 Task: Add Attachment from Google Drive to Card Card0000000151 in Board Board0000000038 in Workspace WS0000000013 in Trello. Add Cover Orange to Card Card0000000151 in Board Board0000000038 in Workspace WS0000000013 in Trello. Add "Add Label …" with "Title" Title0000000151 to Button Button0000000151 to Card Card0000000151 in Board Board0000000038 in Workspace WS0000000013 in Trello. Add Description DS0000000151 to Card Card0000000151 in Board Board0000000038 in Workspace WS0000000013 in Trello. Add Comment CM0000000151 to Card Card0000000151 in Board Board0000000038 in Workspace WS0000000013 in Trello
Action: Mouse moved to (326, 456)
Screenshot: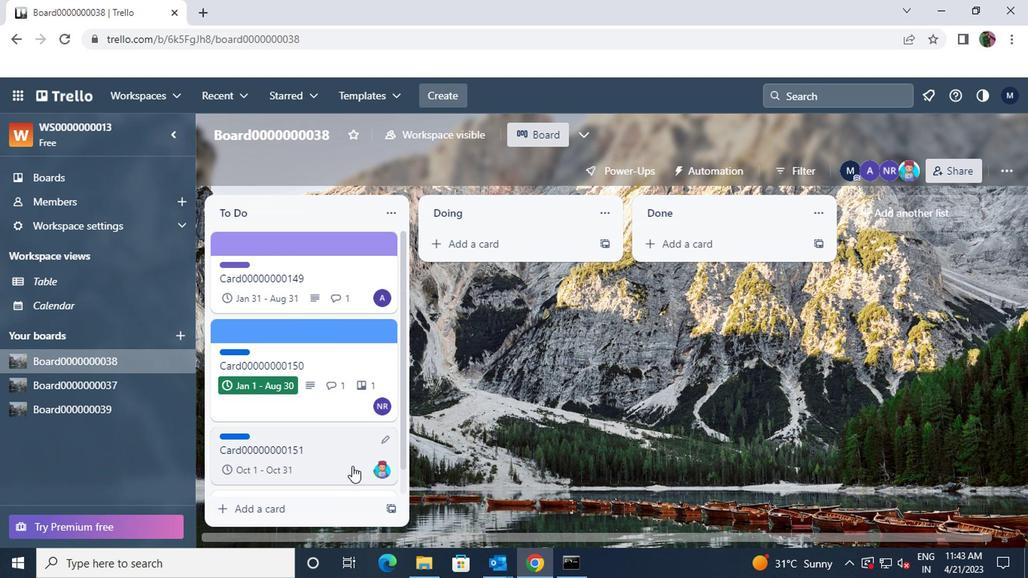 
Action: Mouse pressed left at (326, 456)
Screenshot: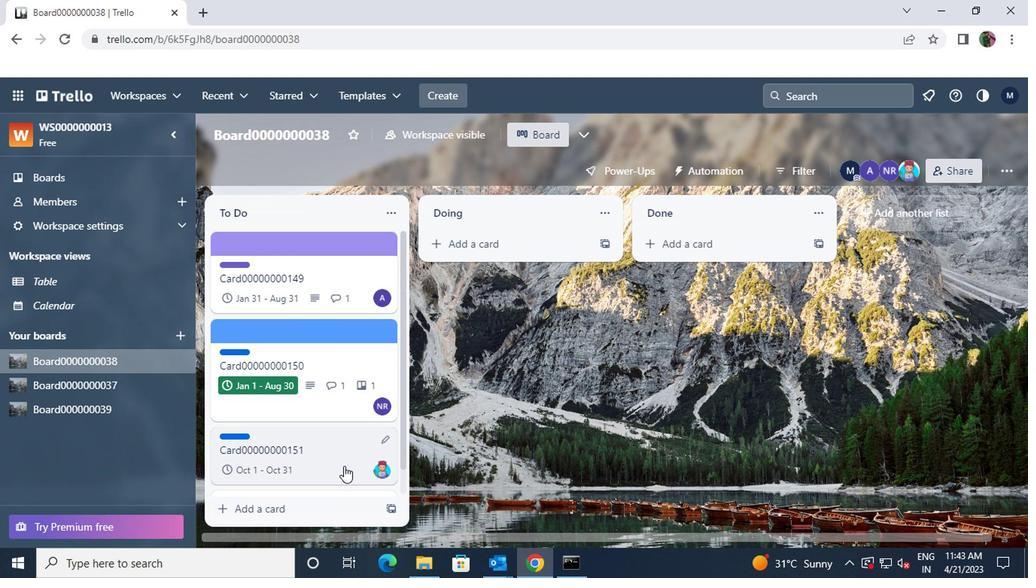 
Action: Mouse moved to (677, 330)
Screenshot: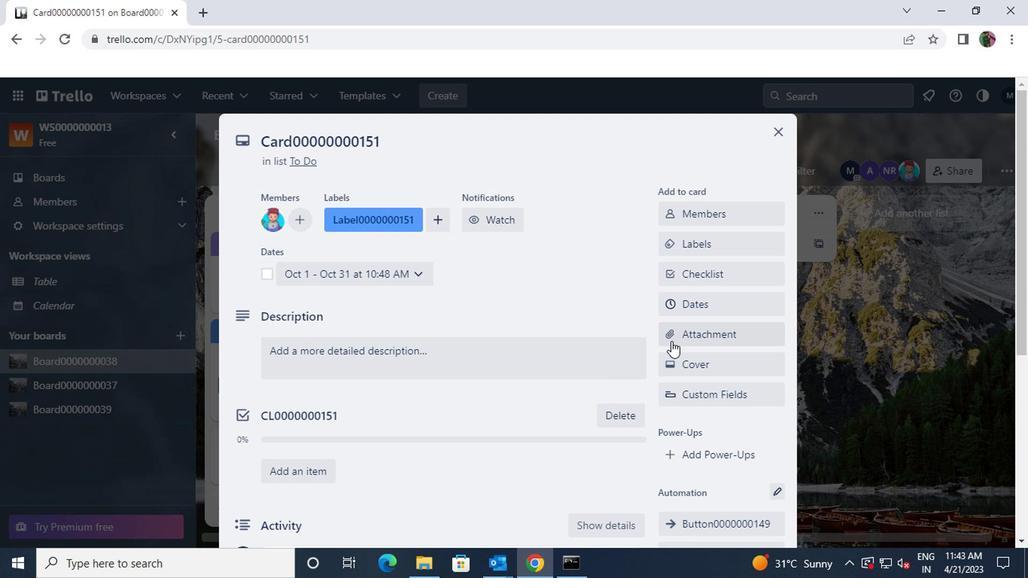 
Action: Mouse pressed left at (677, 330)
Screenshot: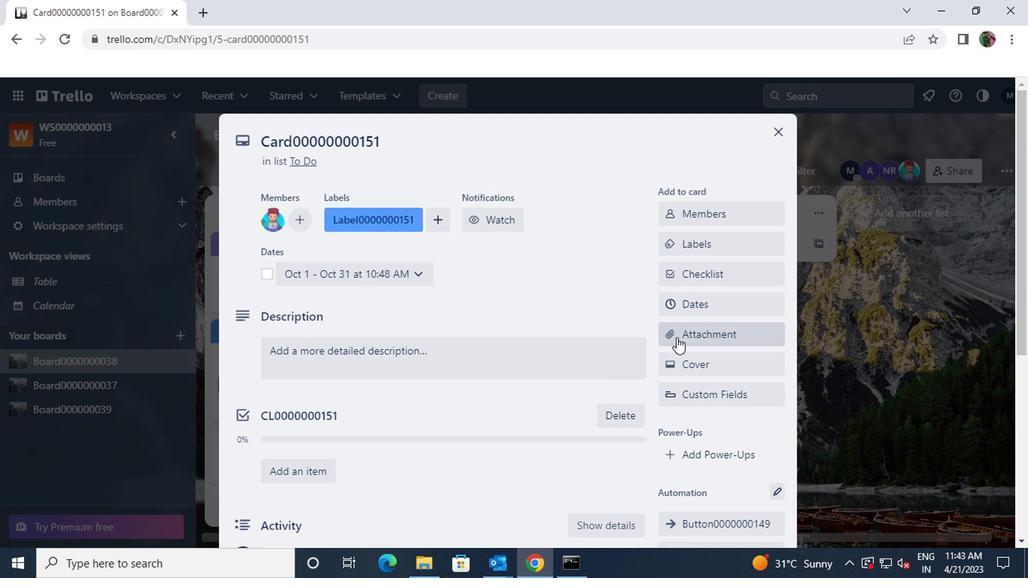 
Action: Mouse moved to (690, 208)
Screenshot: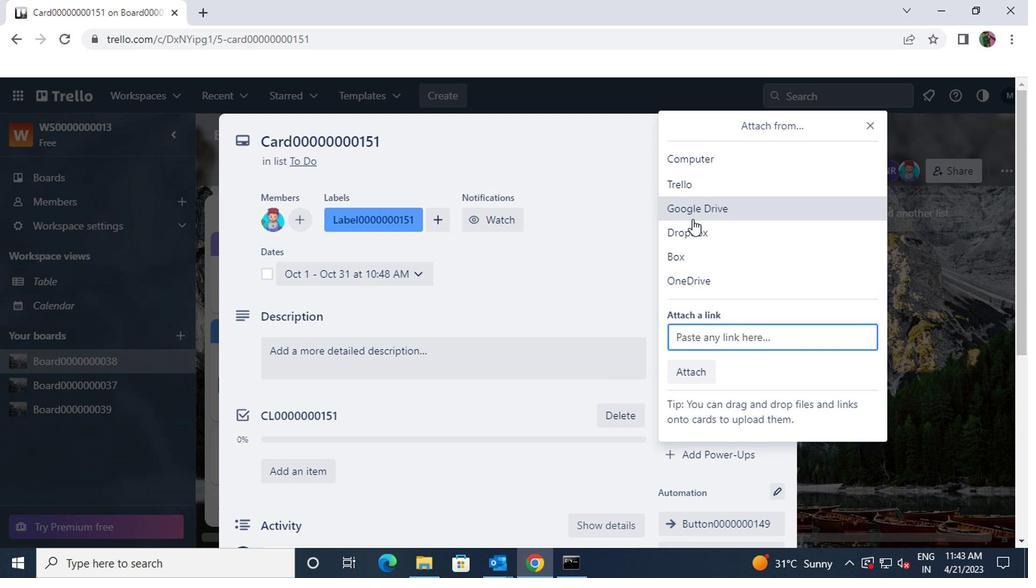 
Action: Mouse pressed left at (690, 208)
Screenshot: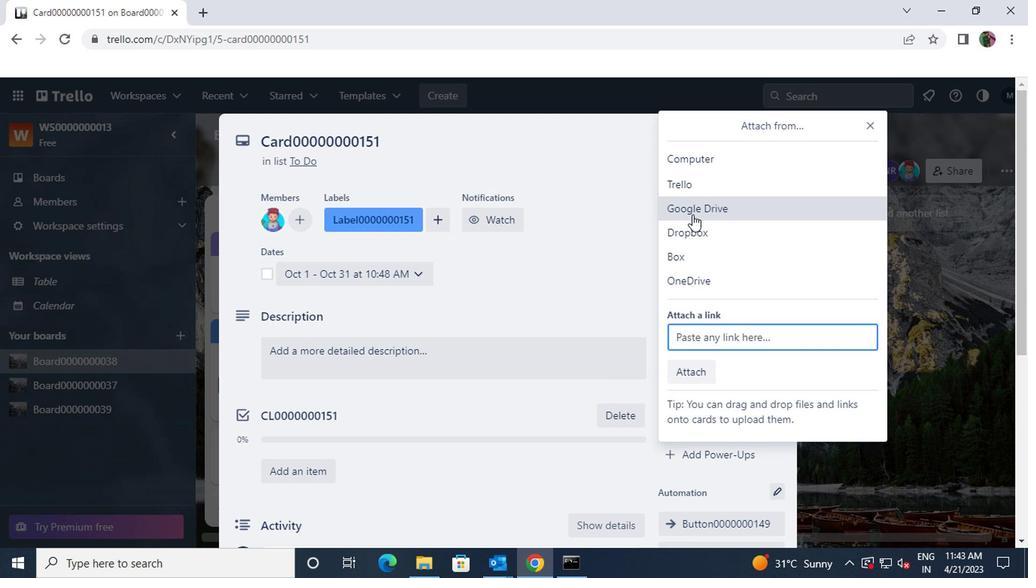 
Action: Mouse moved to (714, 421)
Screenshot: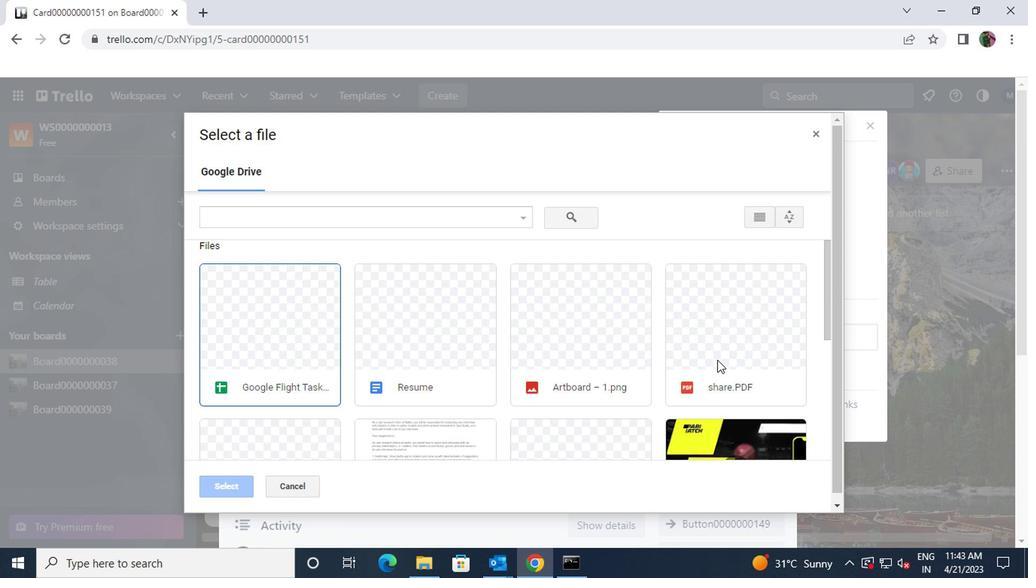 
Action: Mouse pressed left at (714, 421)
Screenshot: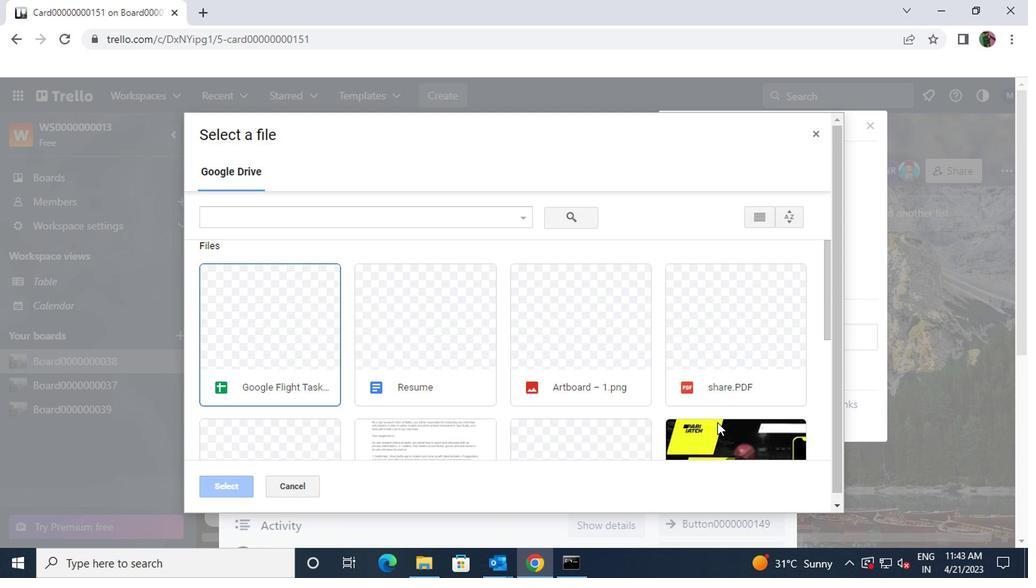
Action: Mouse moved to (225, 486)
Screenshot: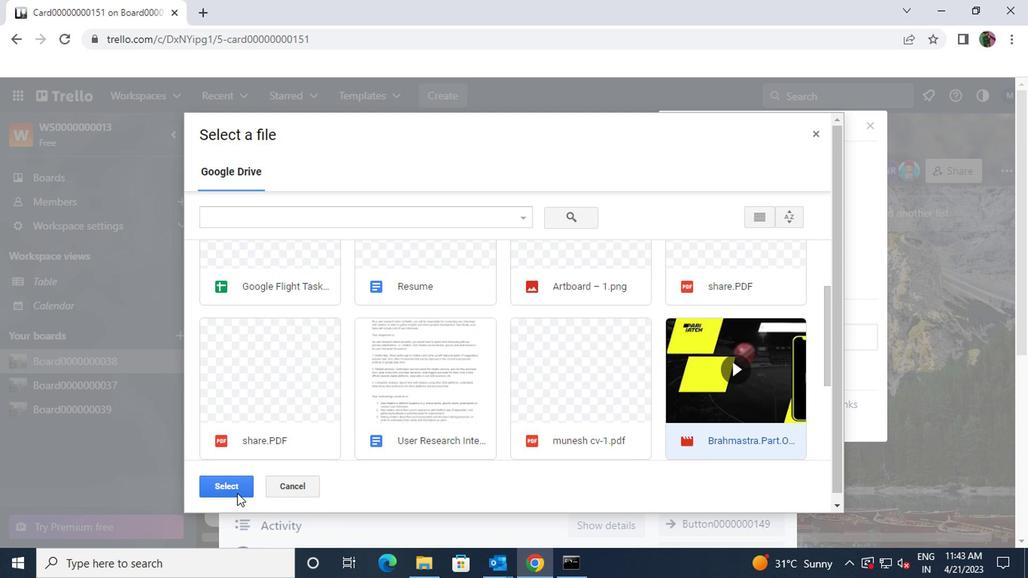 
Action: Mouse pressed left at (225, 486)
Screenshot: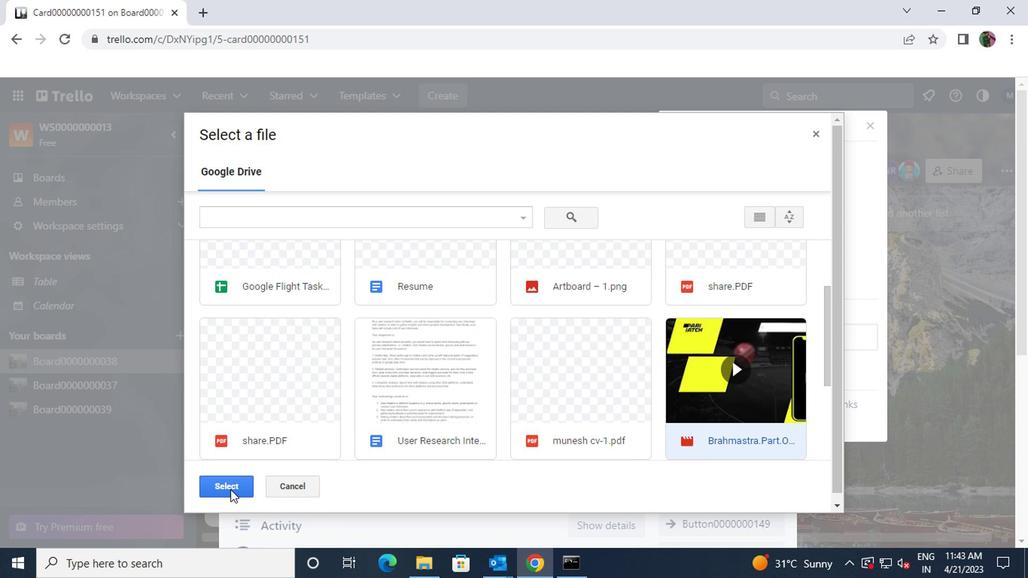 
Action: Mouse moved to (670, 364)
Screenshot: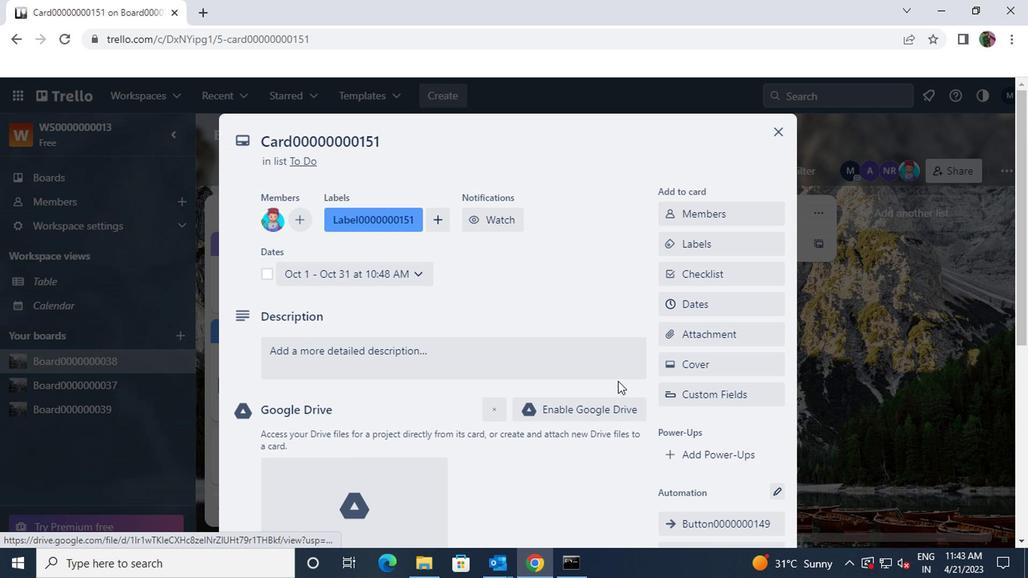 
Action: Mouse pressed left at (670, 364)
Screenshot: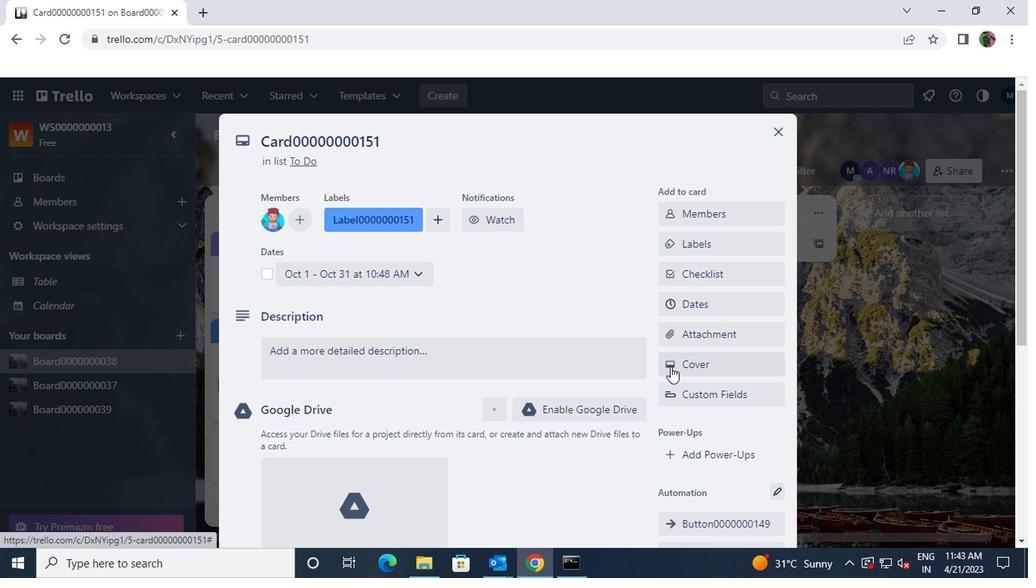 
Action: Mouse moved to (768, 256)
Screenshot: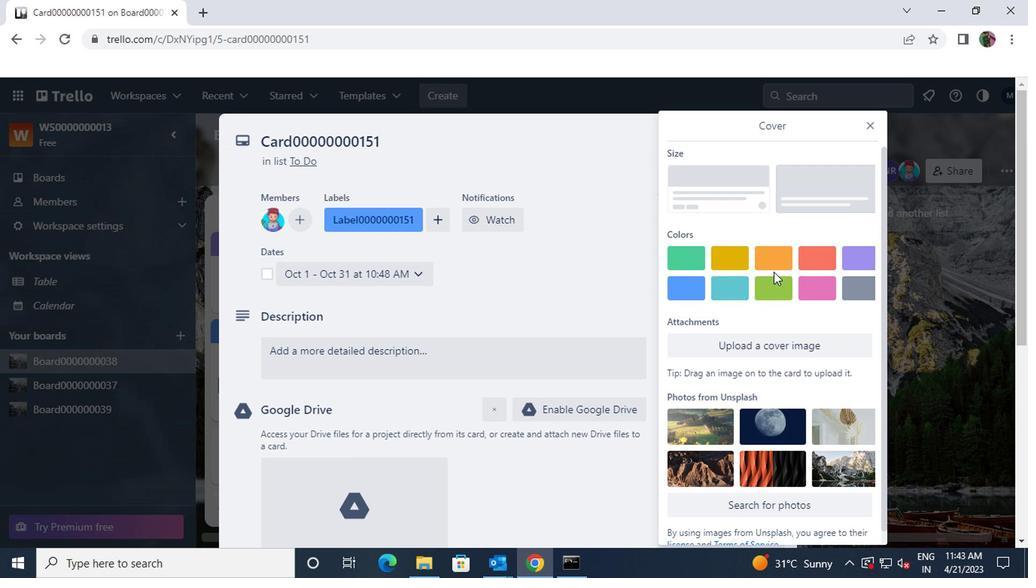 
Action: Mouse pressed left at (768, 256)
Screenshot: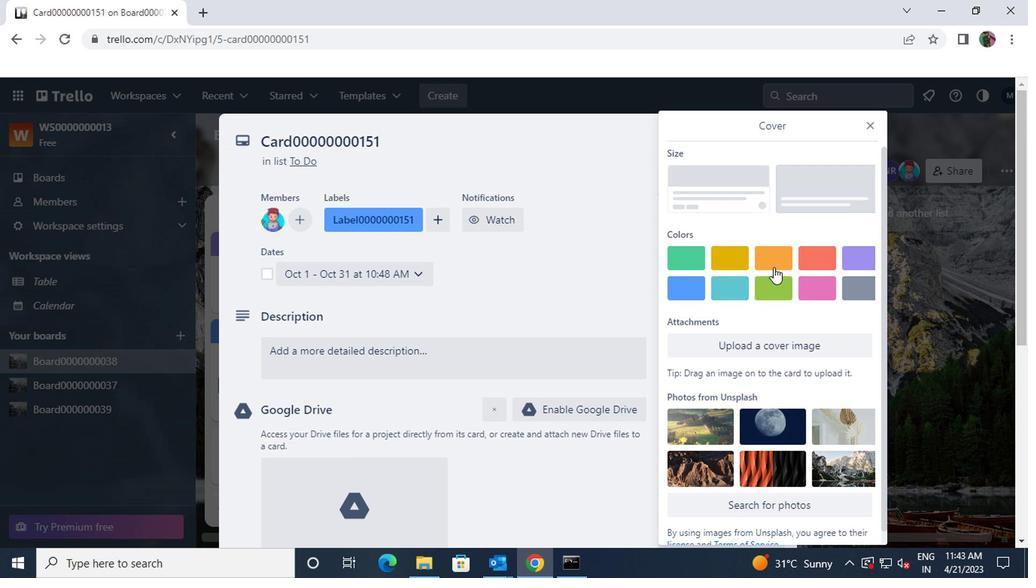 
Action: Mouse moved to (867, 122)
Screenshot: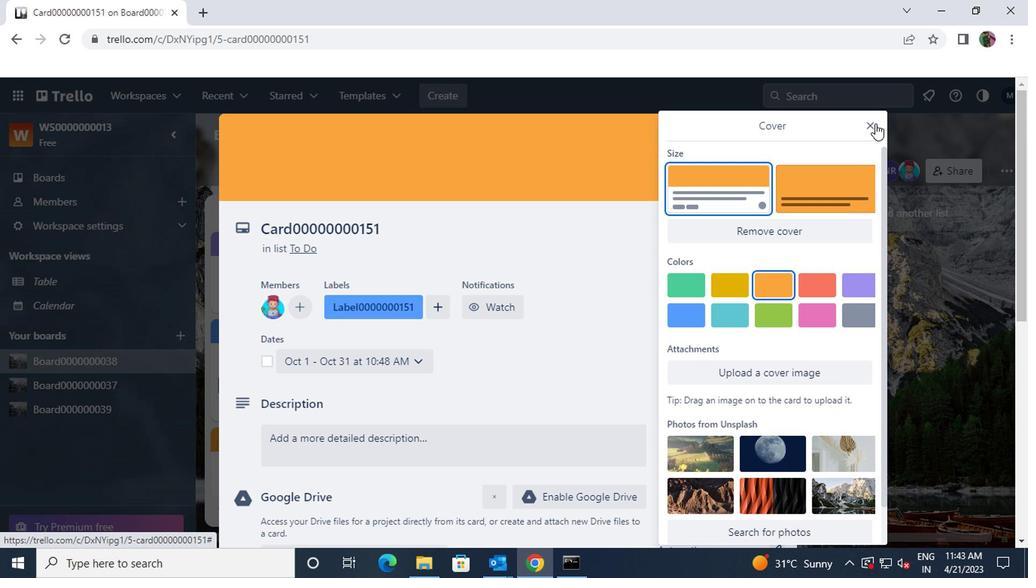 
Action: Mouse pressed left at (867, 122)
Screenshot: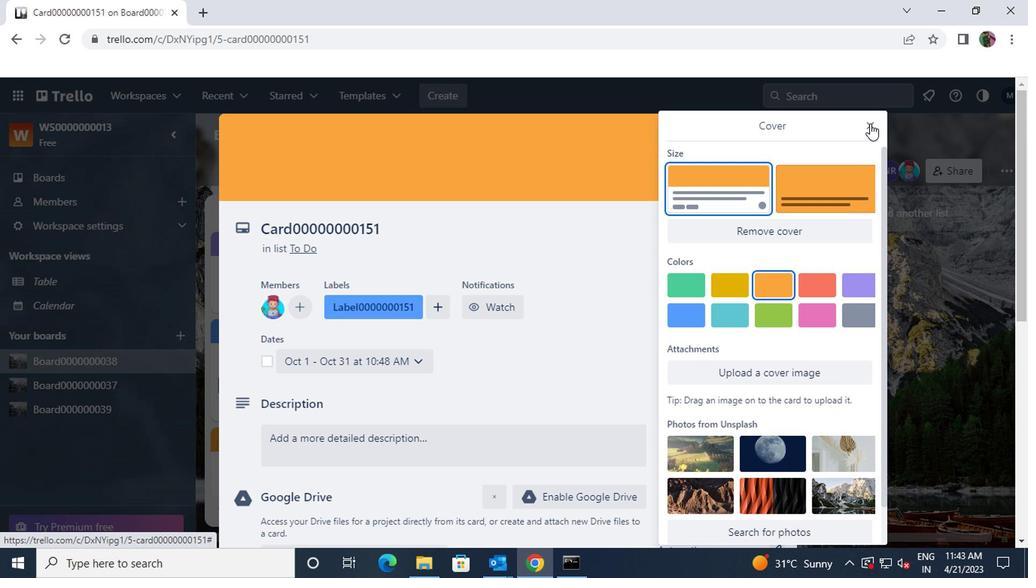 
Action: Mouse moved to (732, 326)
Screenshot: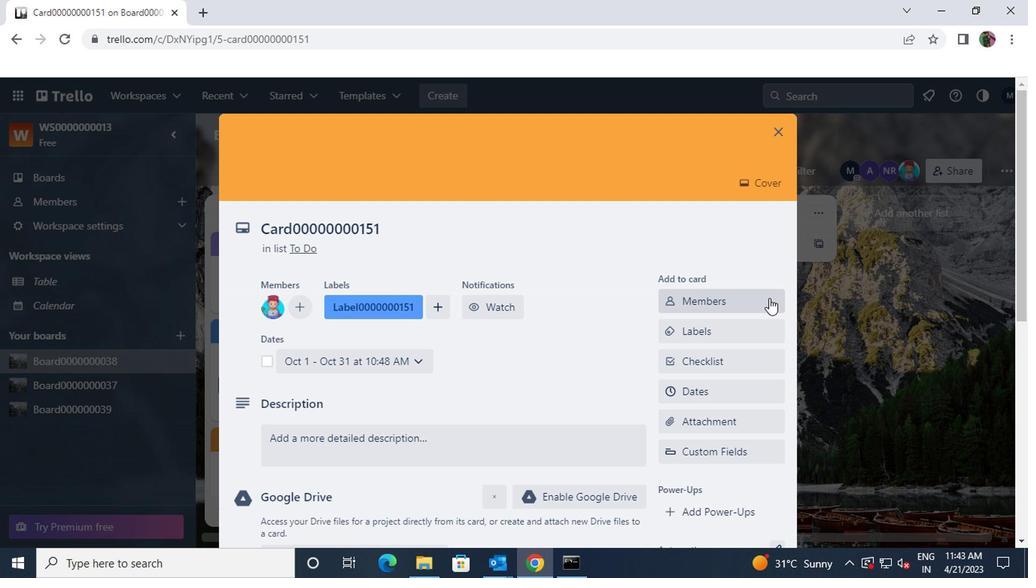 
Action: Mouse pressed left at (732, 326)
Screenshot: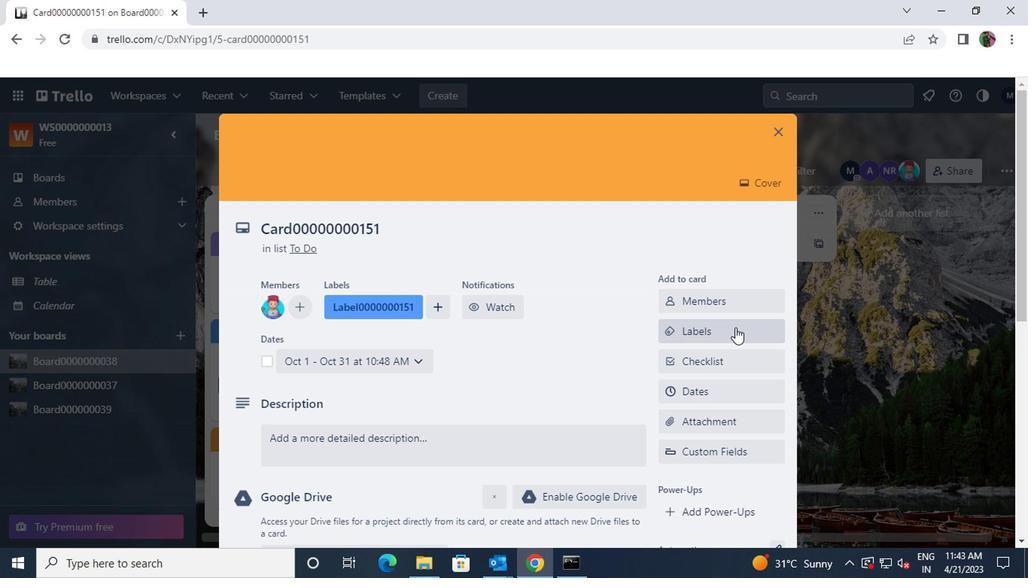 
Action: Mouse moved to (750, 475)
Screenshot: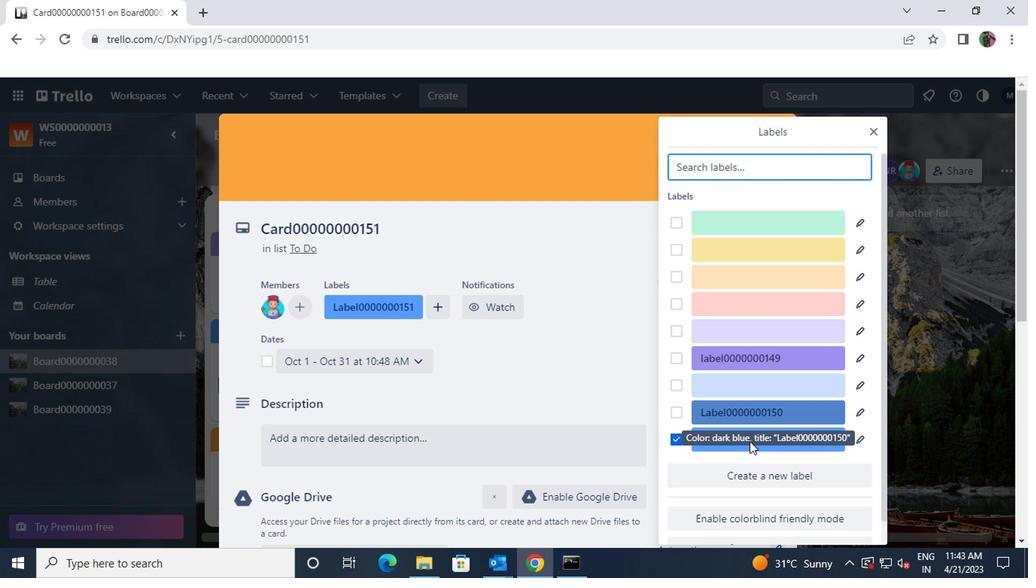 
Action: Mouse pressed left at (750, 475)
Screenshot: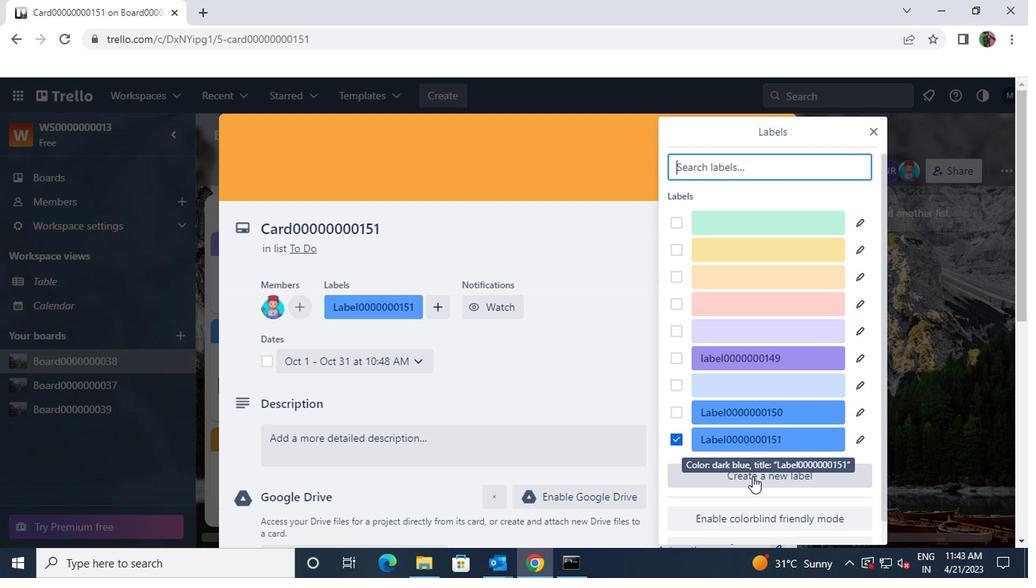 
Action: Mouse moved to (707, 263)
Screenshot: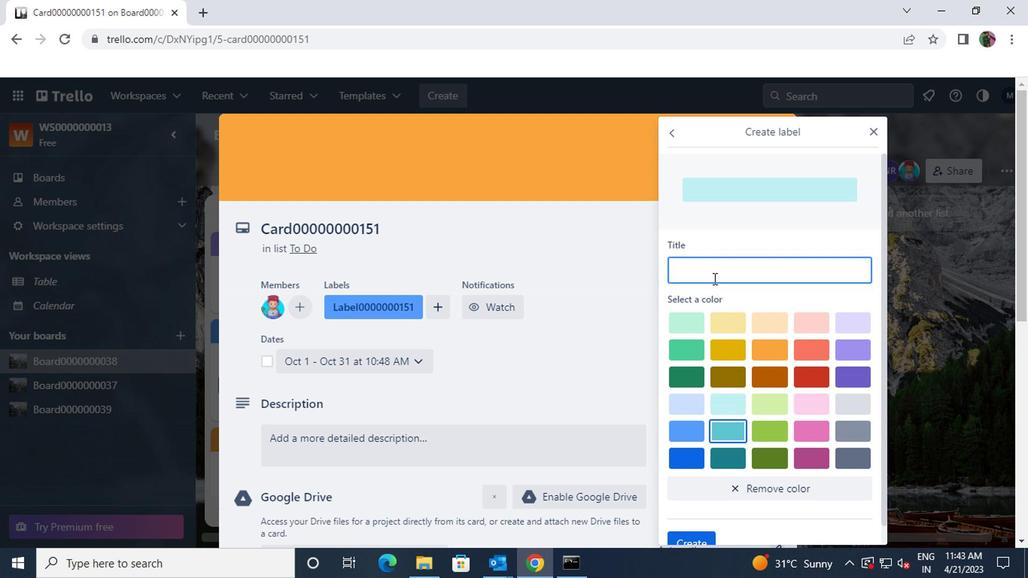 
Action: Mouse pressed left at (707, 263)
Screenshot: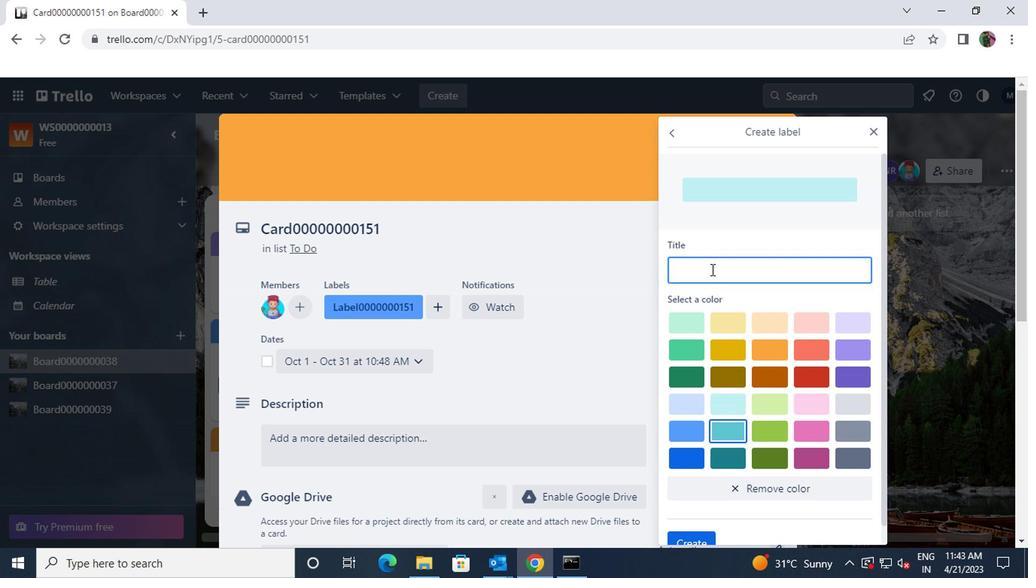 
Action: Key pressed <Key.shift>TITLE0000000151
Screenshot: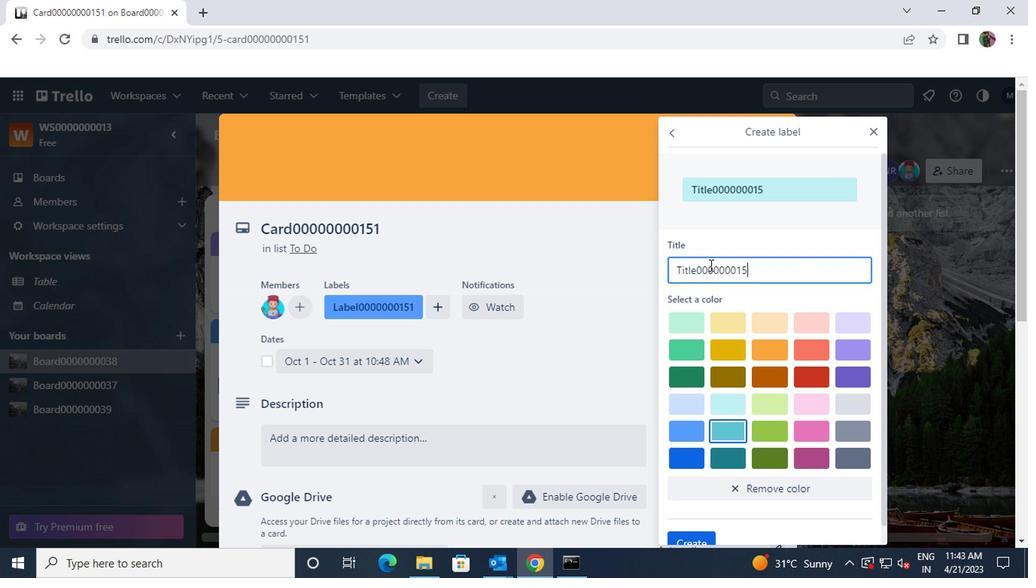 
Action: Mouse scrolled (707, 263) with delta (0, 0)
Screenshot: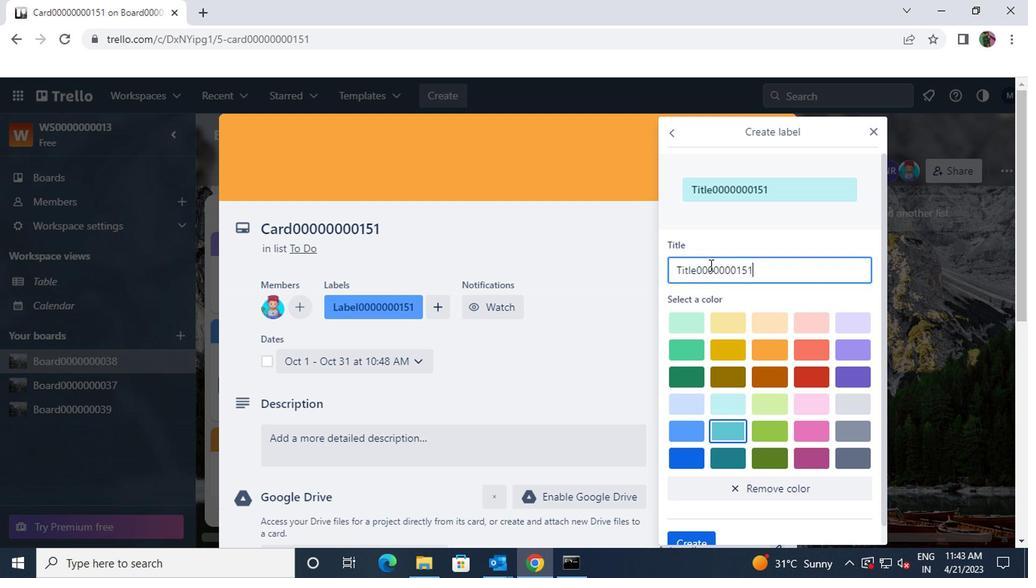 
Action: Mouse scrolled (707, 263) with delta (0, 0)
Screenshot: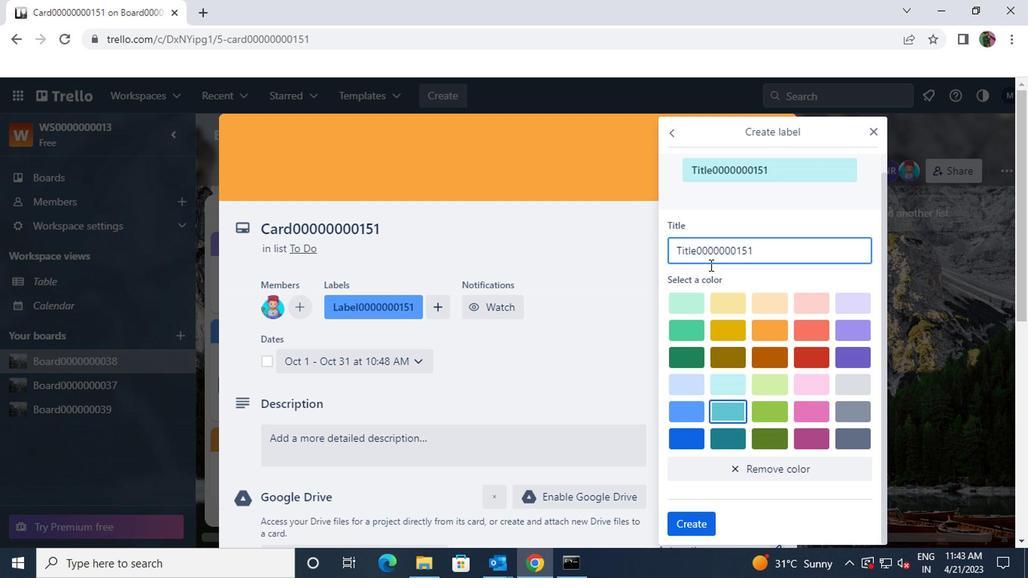 
Action: Mouse moved to (730, 464)
Screenshot: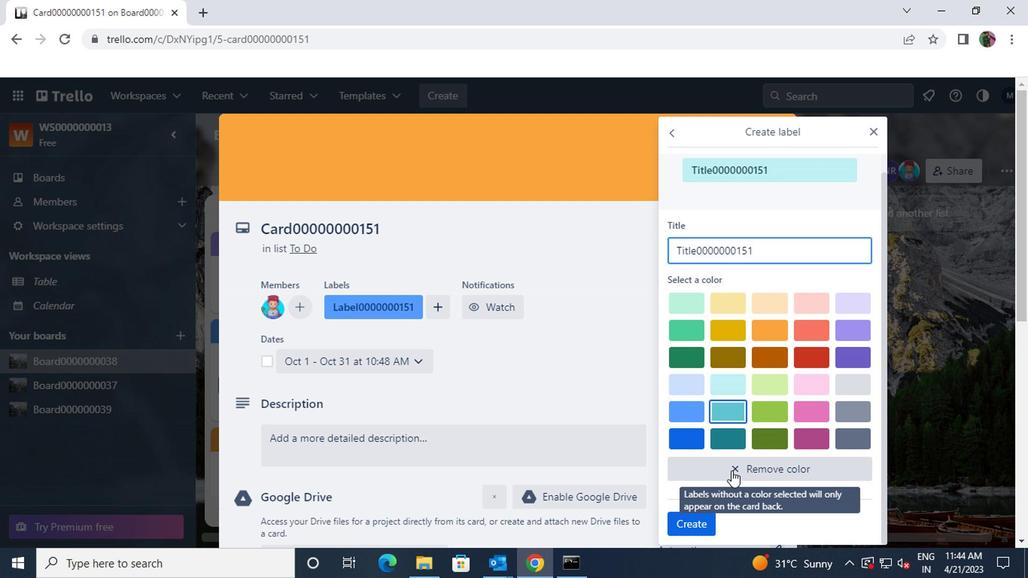 
Action: Mouse pressed left at (730, 464)
Screenshot: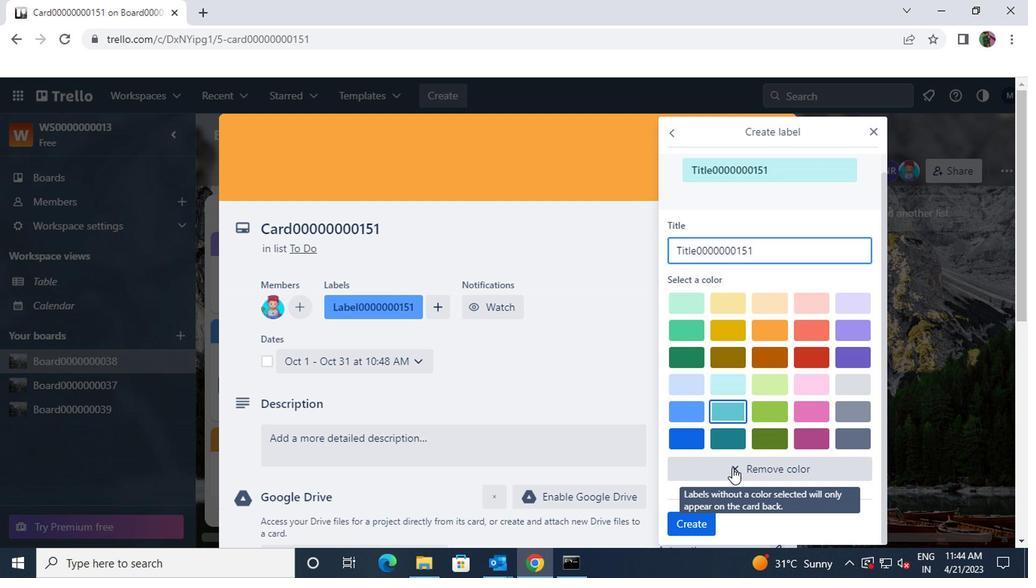 
Action: Mouse moved to (700, 519)
Screenshot: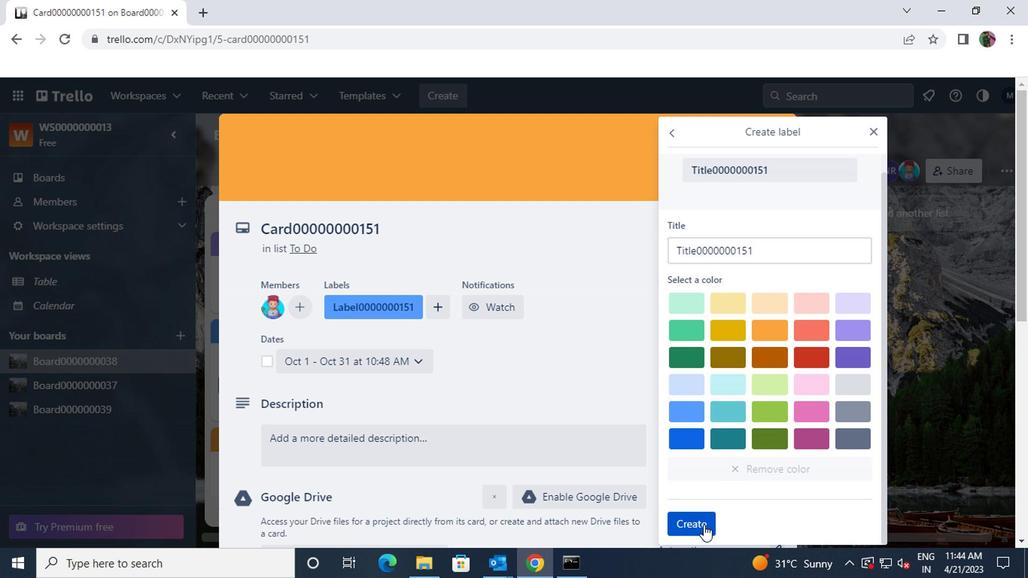 
Action: Mouse pressed left at (700, 519)
Screenshot: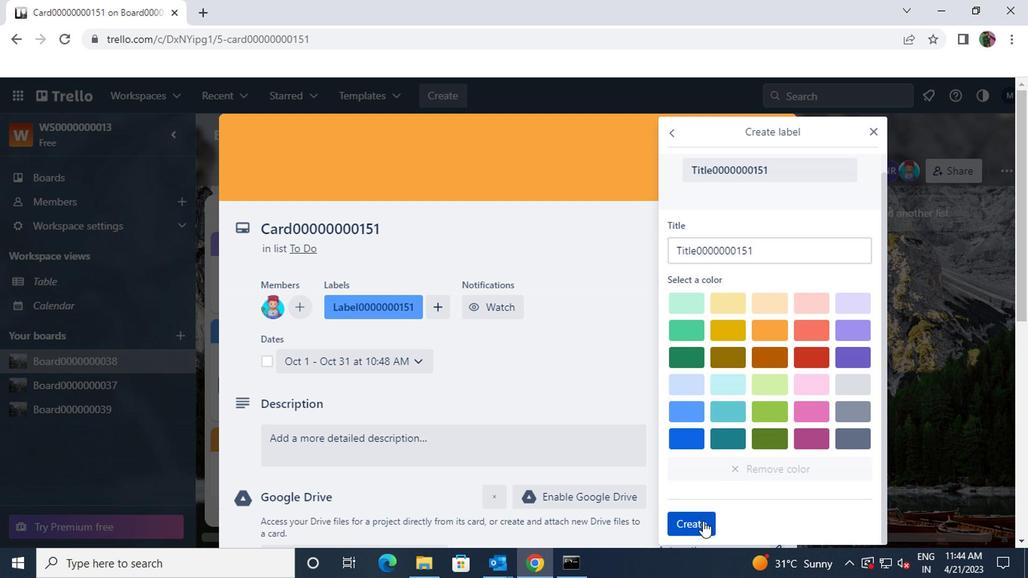 
Action: Mouse moved to (871, 132)
Screenshot: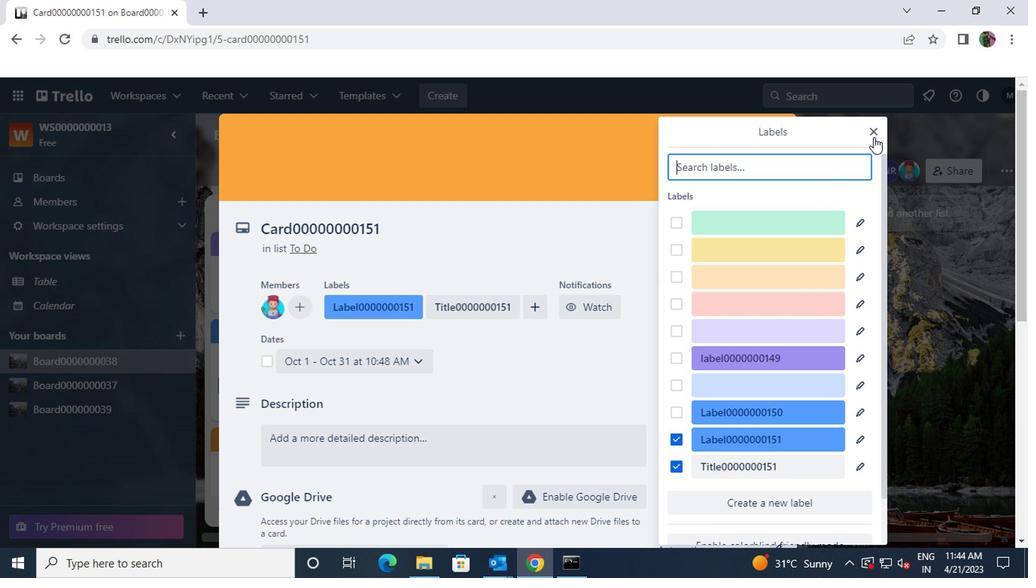 
Action: Mouse pressed left at (871, 132)
Screenshot: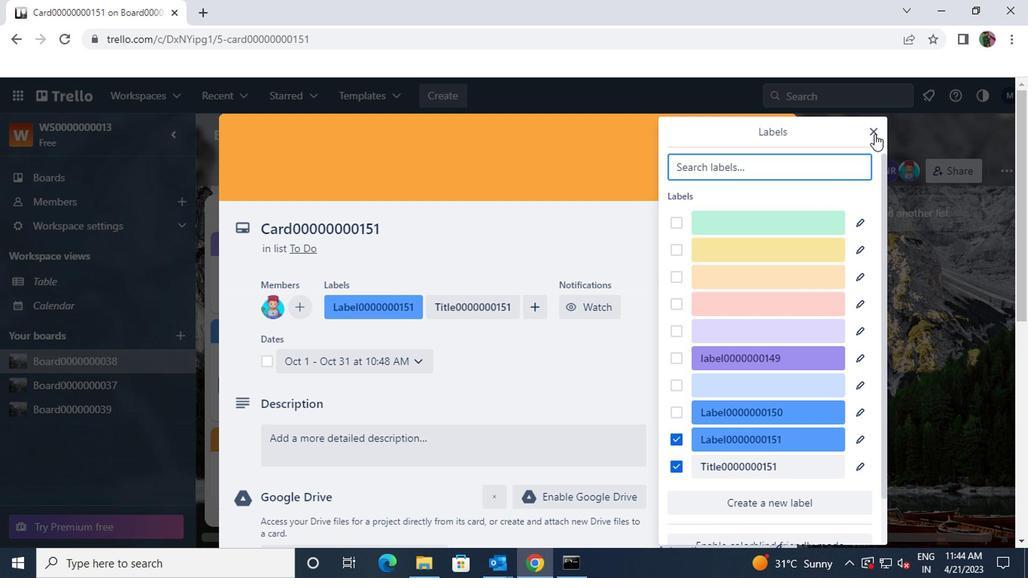 
Action: Mouse moved to (586, 323)
Screenshot: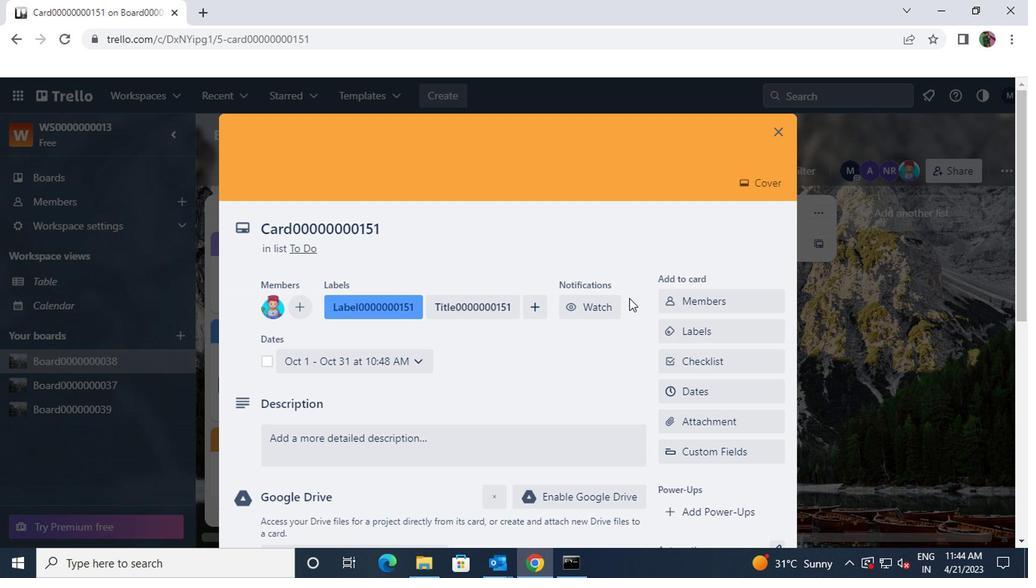 
Action: Mouse scrolled (586, 322) with delta (0, 0)
Screenshot: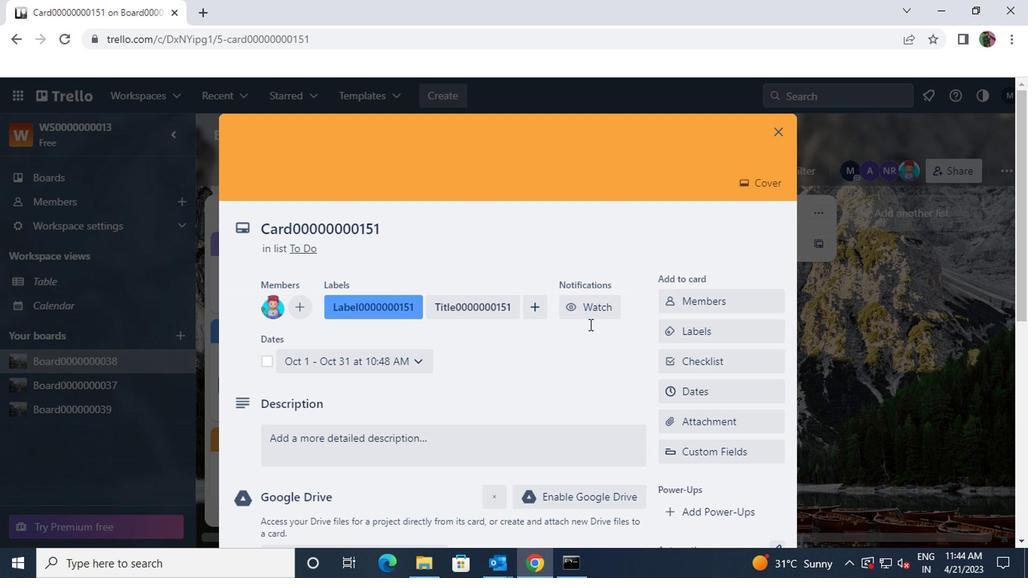 
Action: Mouse scrolled (586, 322) with delta (0, 0)
Screenshot: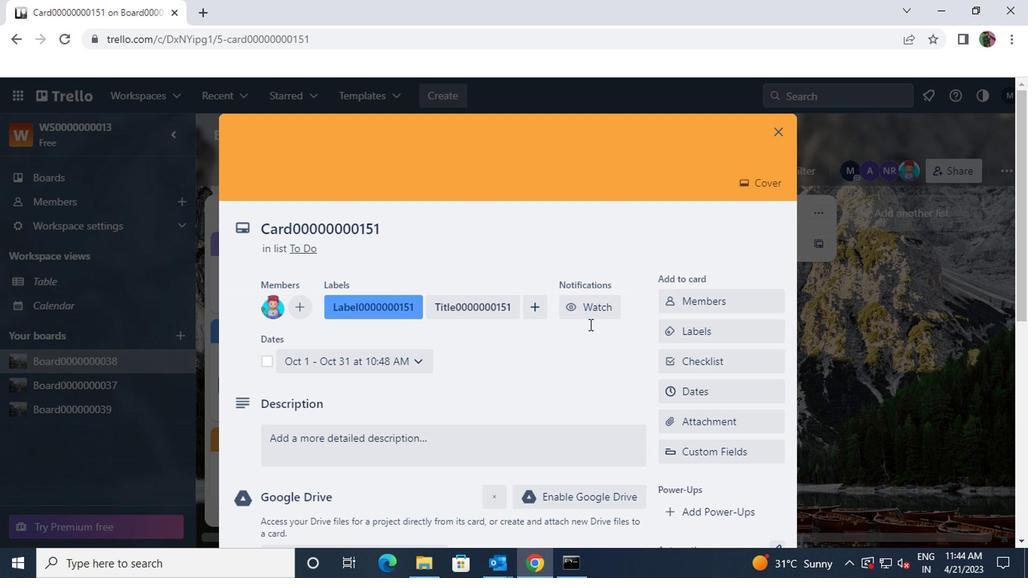 
Action: Mouse moved to (540, 443)
Screenshot: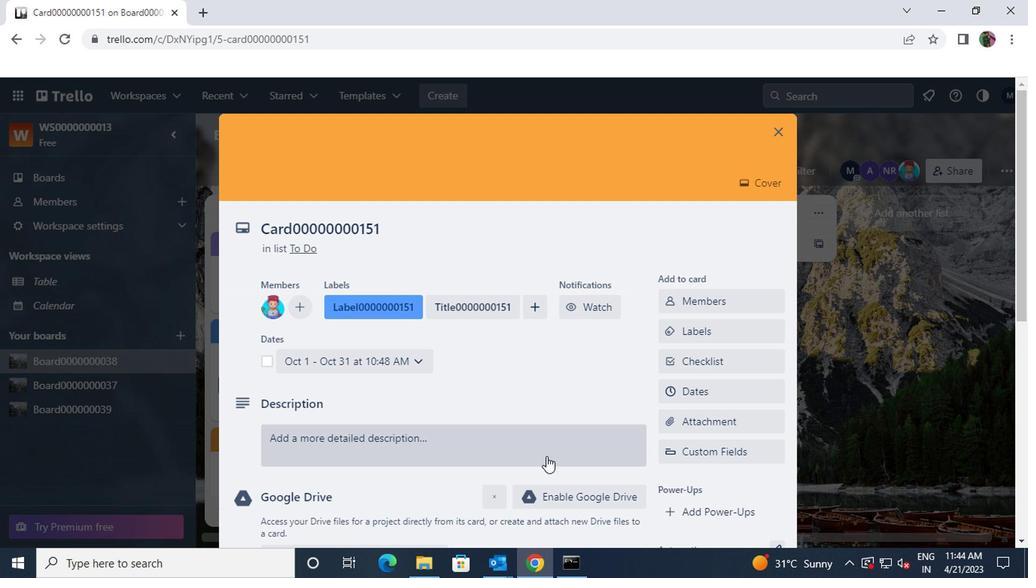
Action: Mouse pressed left at (540, 443)
Screenshot: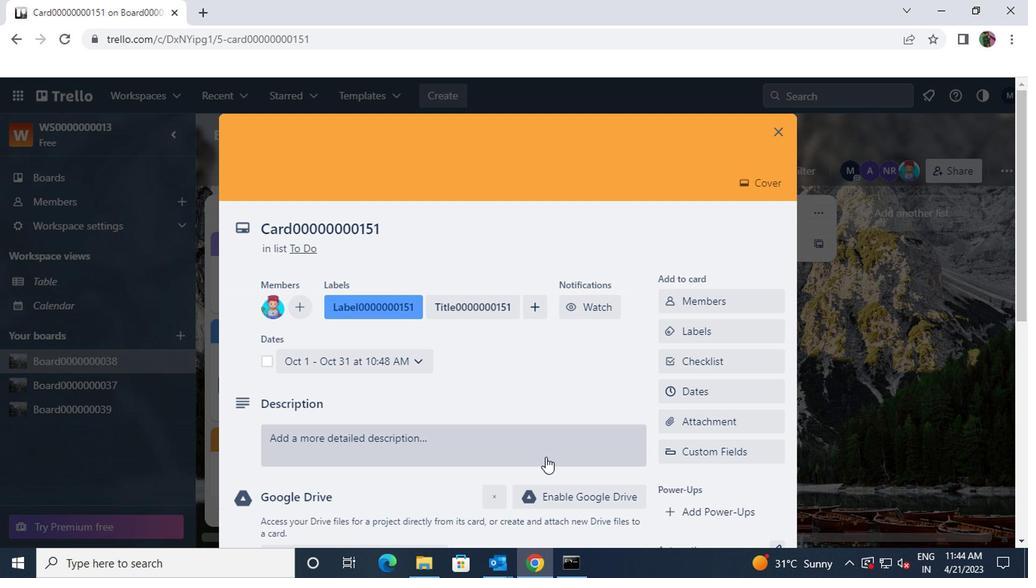 
Action: Key pressed <Key.shift>DS0000000151
Screenshot: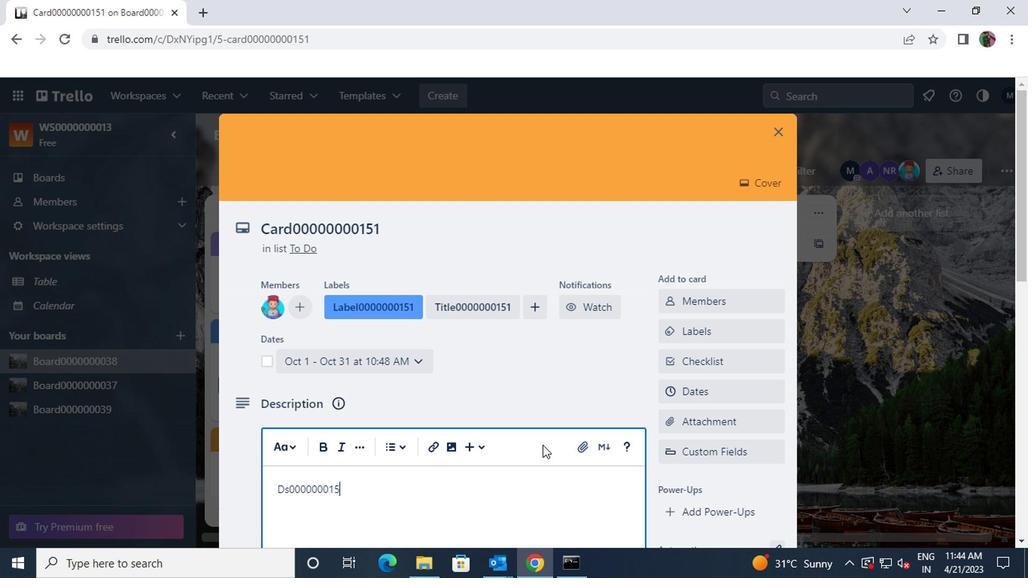 
Action: Mouse scrolled (540, 443) with delta (0, 0)
Screenshot: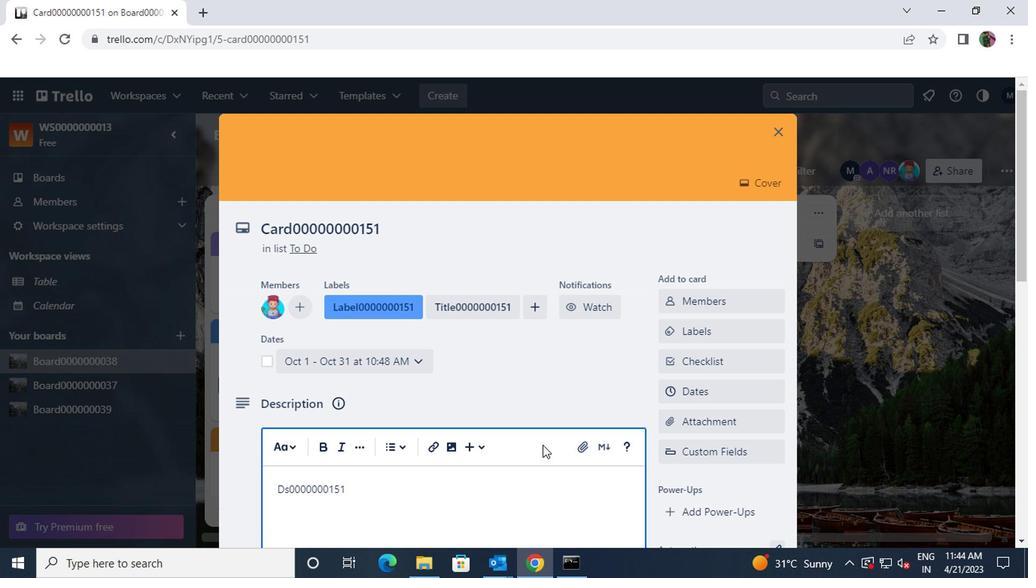 
Action: Mouse scrolled (540, 443) with delta (0, 0)
Screenshot: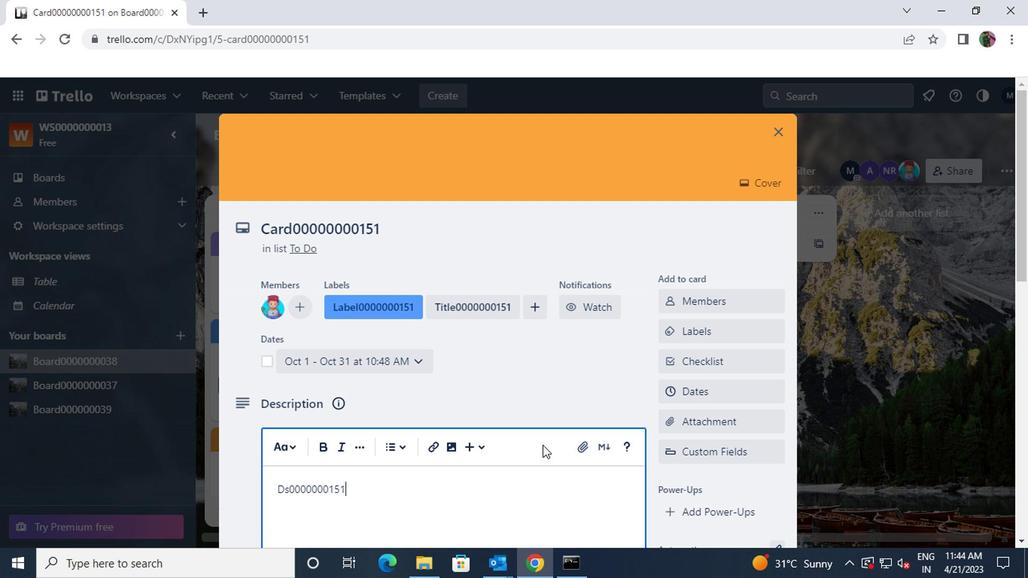 
Action: Mouse moved to (286, 501)
Screenshot: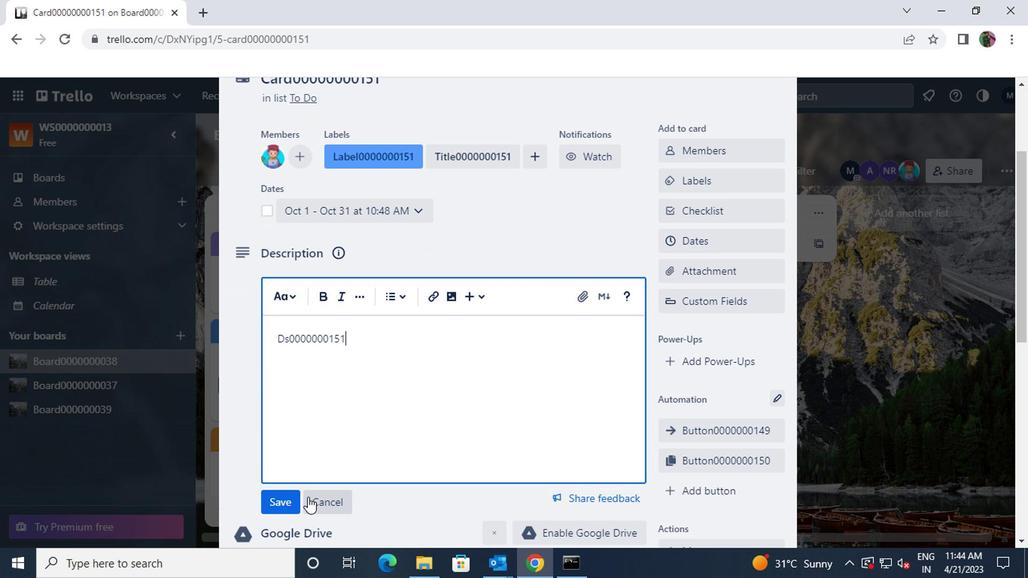 
Action: Mouse pressed left at (286, 501)
Screenshot: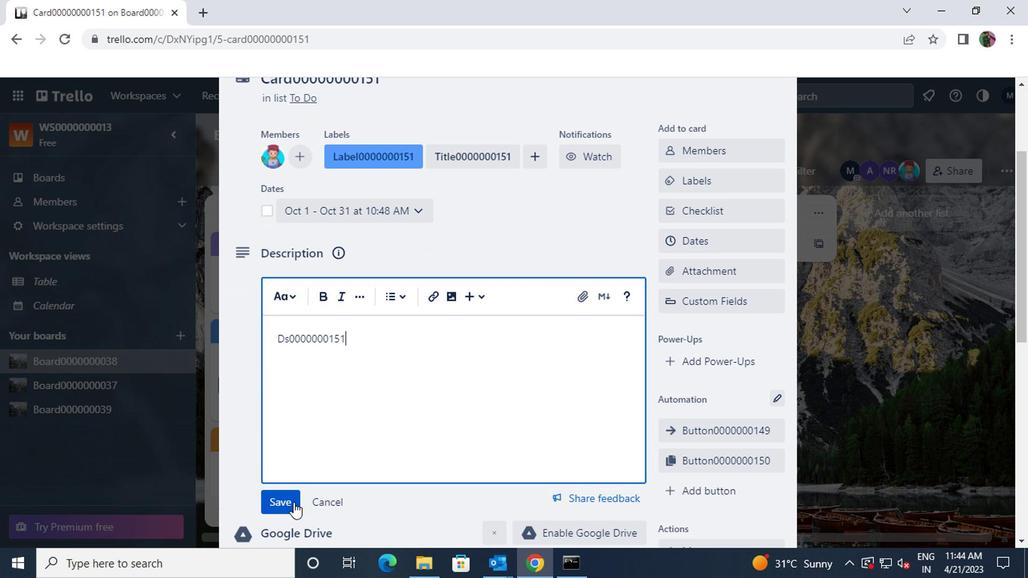 
Action: Mouse scrolled (286, 501) with delta (0, 0)
Screenshot: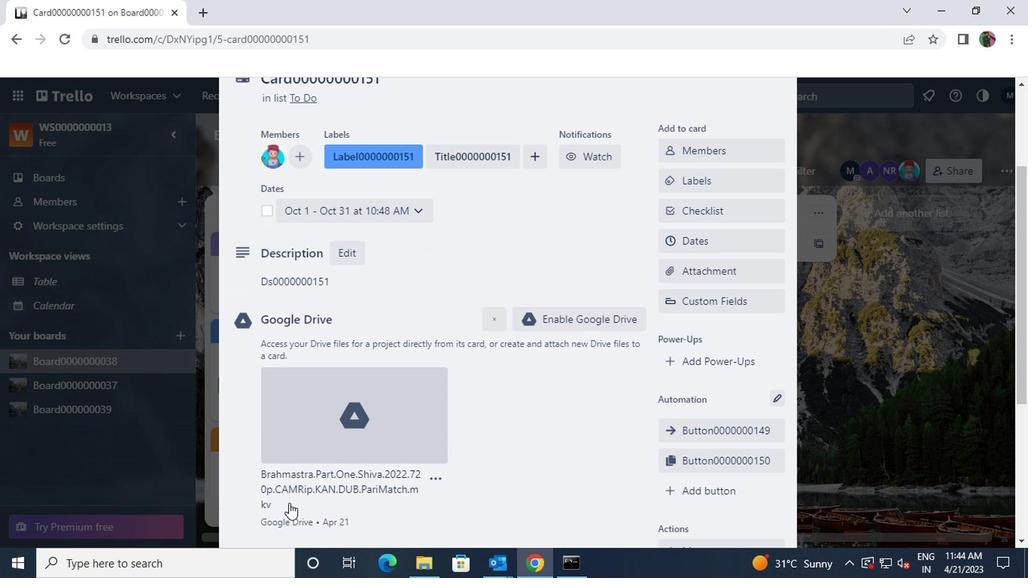 
Action: Mouse scrolled (286, 501) with delta (0, 0)
Screenshot: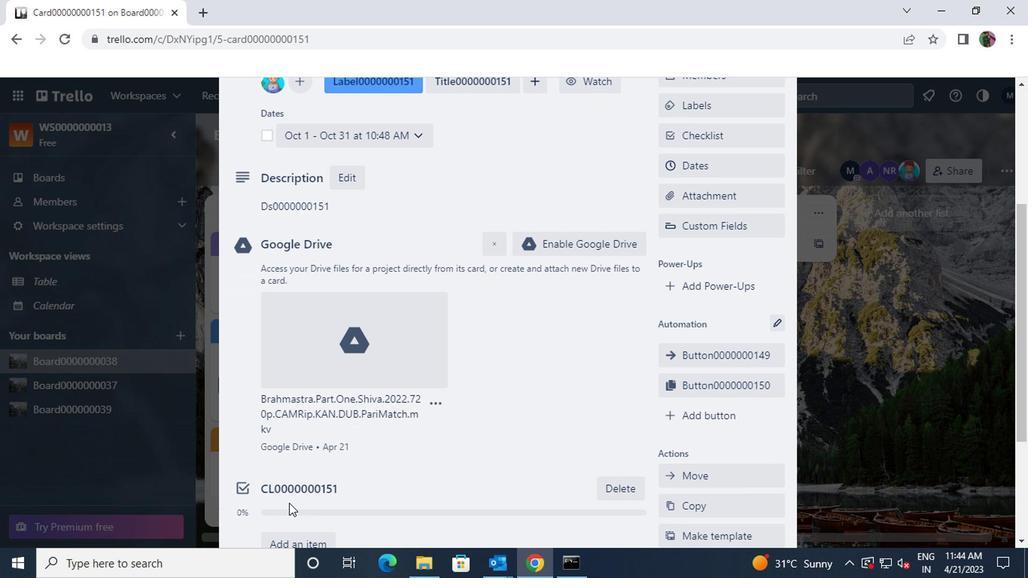 
Action: Mouse scrolled (286, 501) with delta (0, 0)
Screenshot: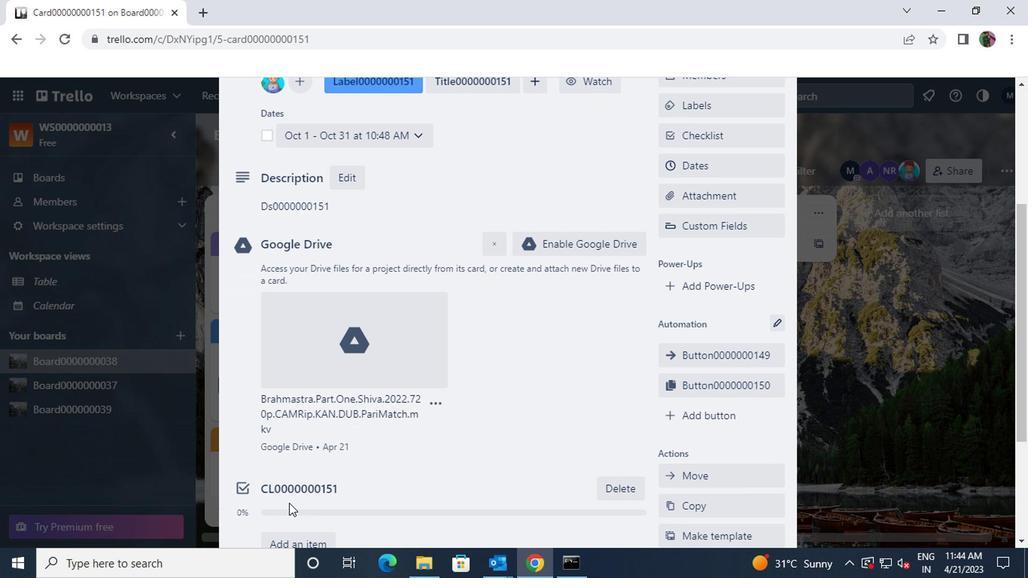 
Action: Mouse moved to (295, 481)
Screenshot: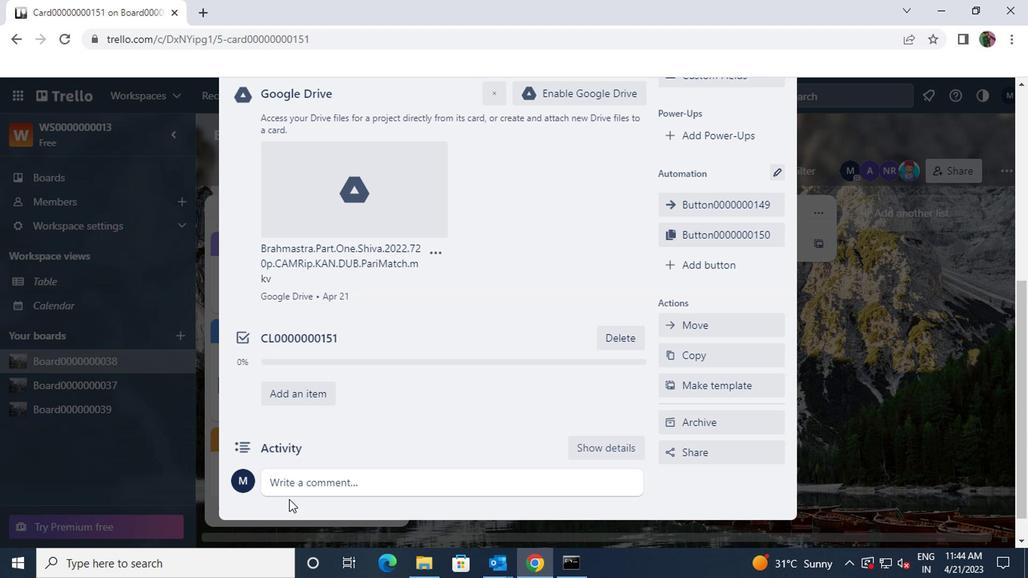 
Action: Mouse pressed left at (295, 481)
Screenshot: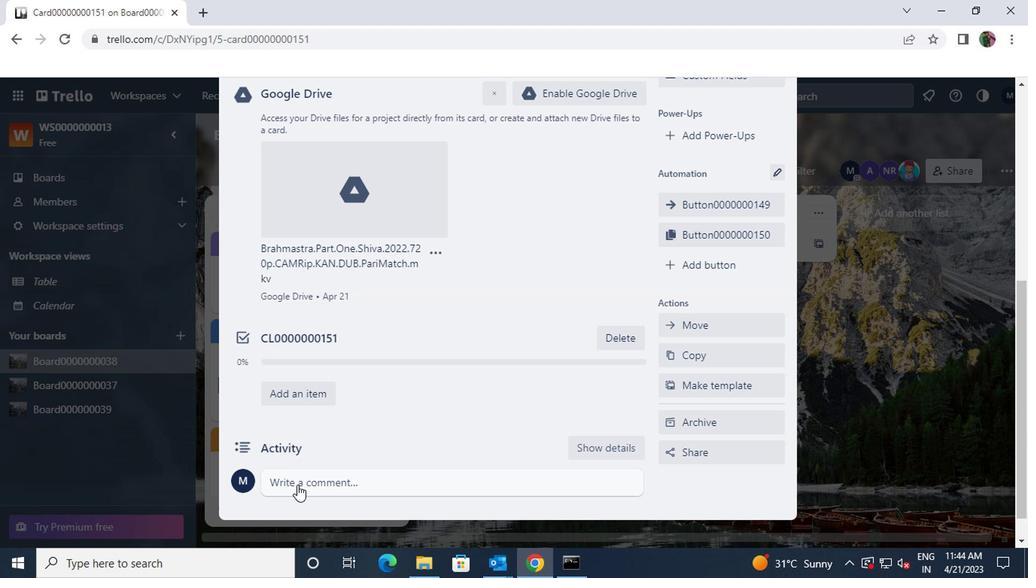 
Action: Key pressed <Key.shift><Key.shift><Key.shift><Key.shift>CM0000000151
Screenshot: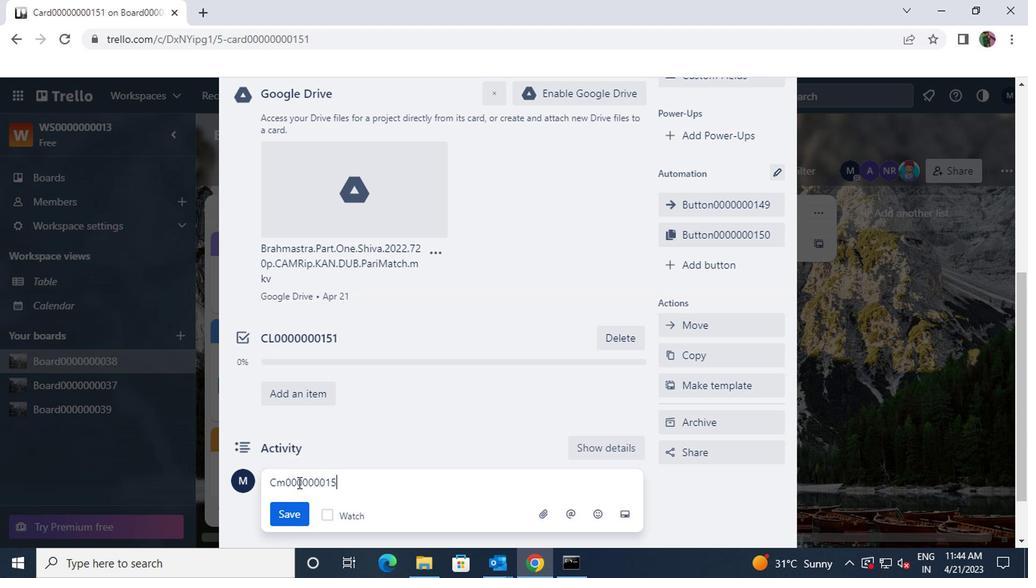 
Action: Mouse moved to (278, 512)
Screenshot: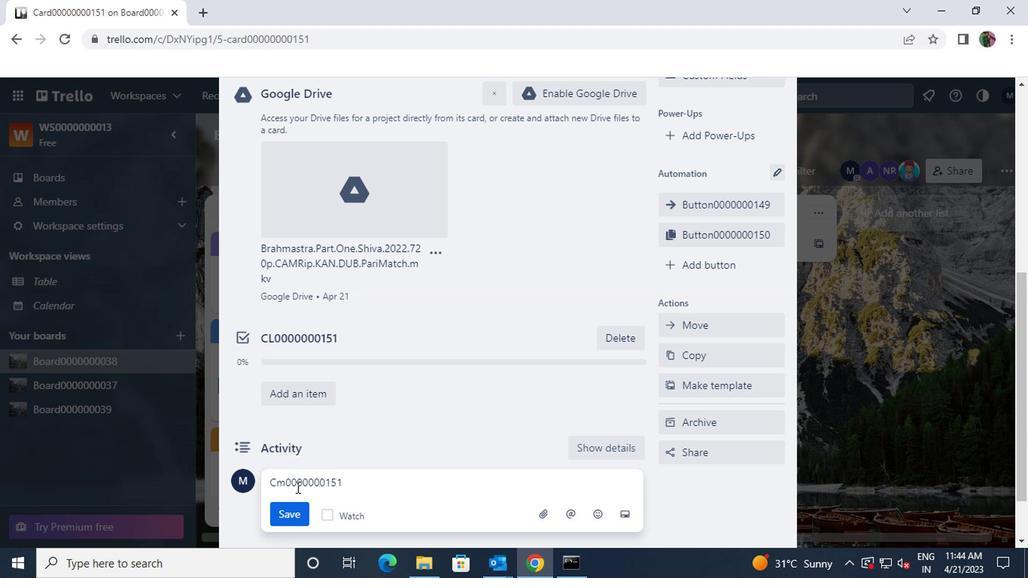 
Action: Mouse pressed left at (278, 512)
Screenshot: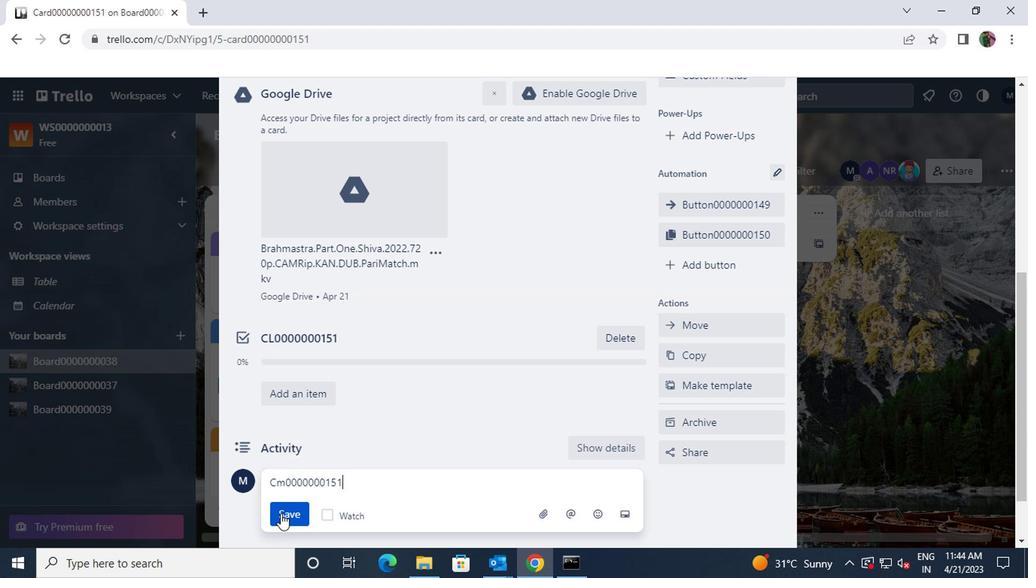 
